 Task: Look for products in the category "Shellfish" from Sprouts.
Action: Mouse pressed left at (23, 151)
Screenshot: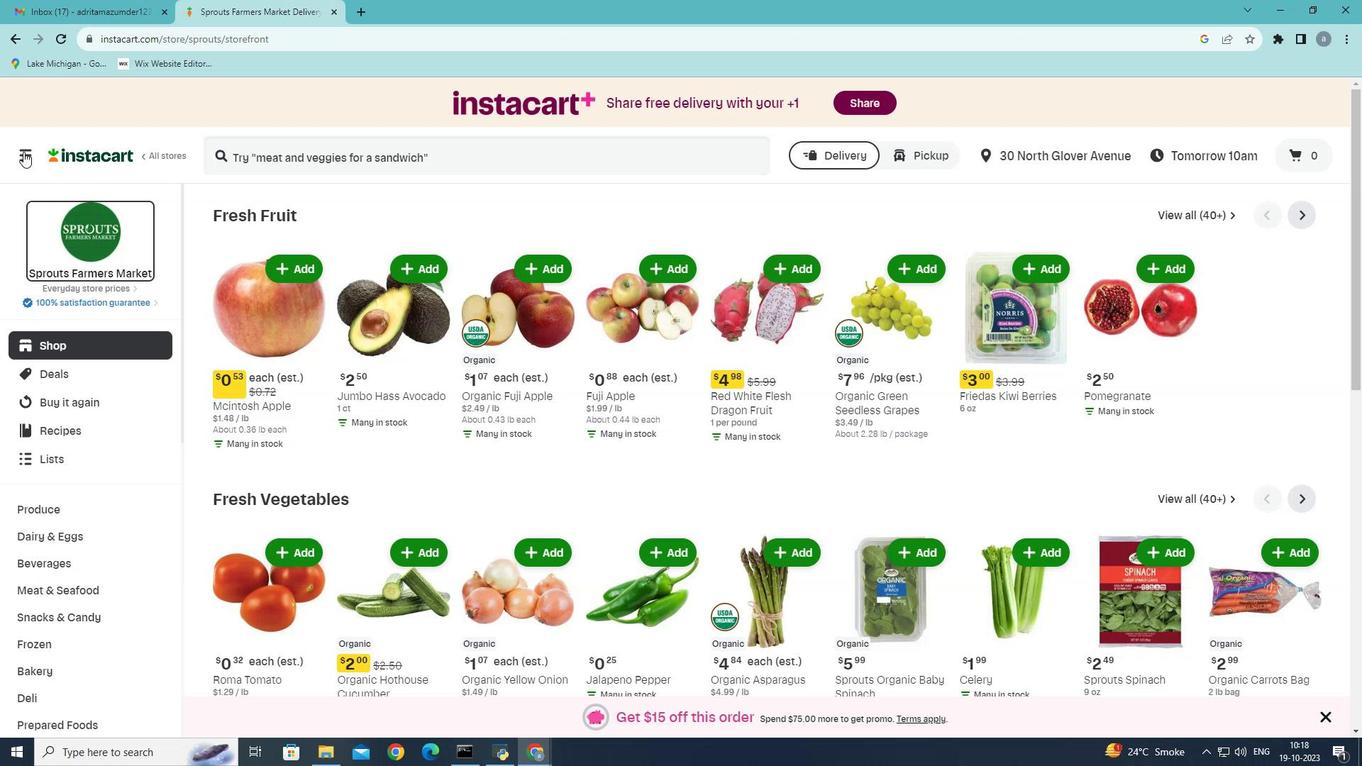 
Action: Mouse moved to (82, 417)
Screenshot: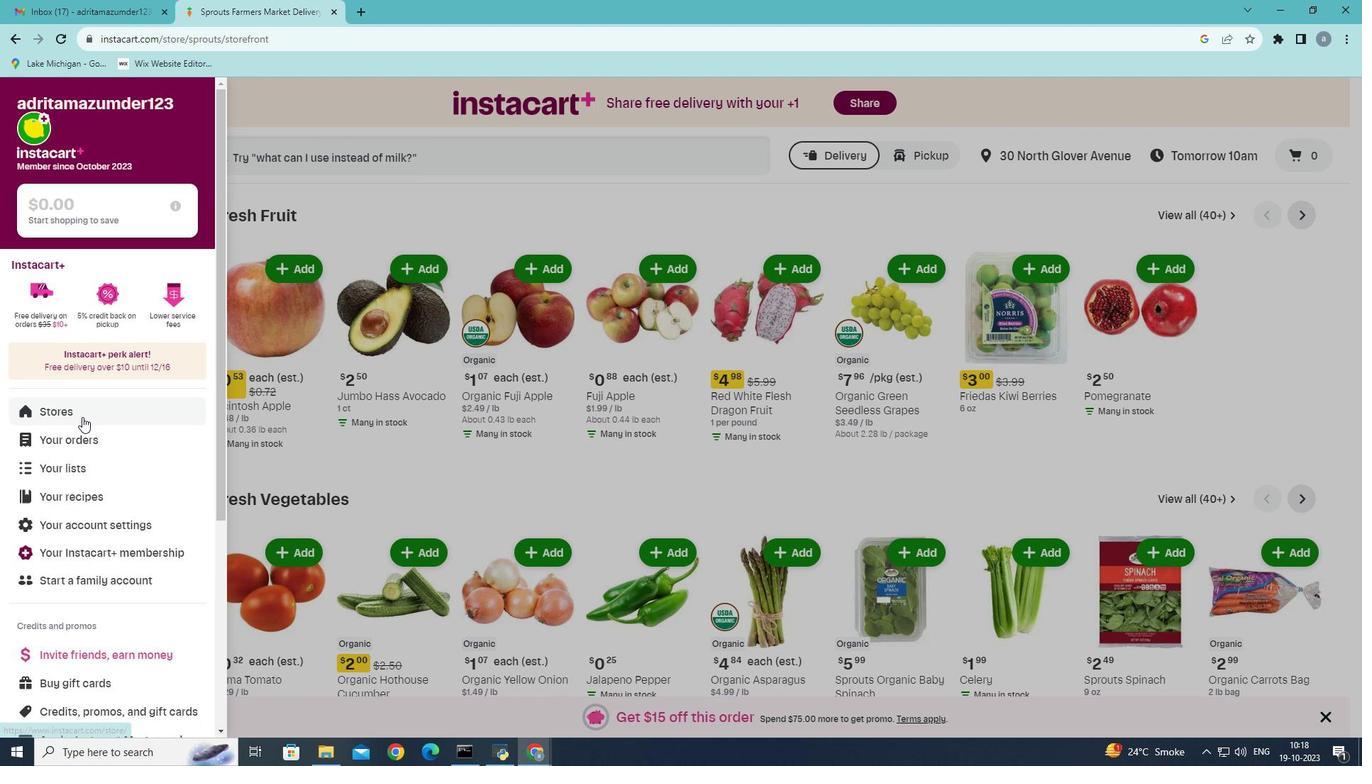 
Action: Mouse pressed left at (82, 417)
Screenshot: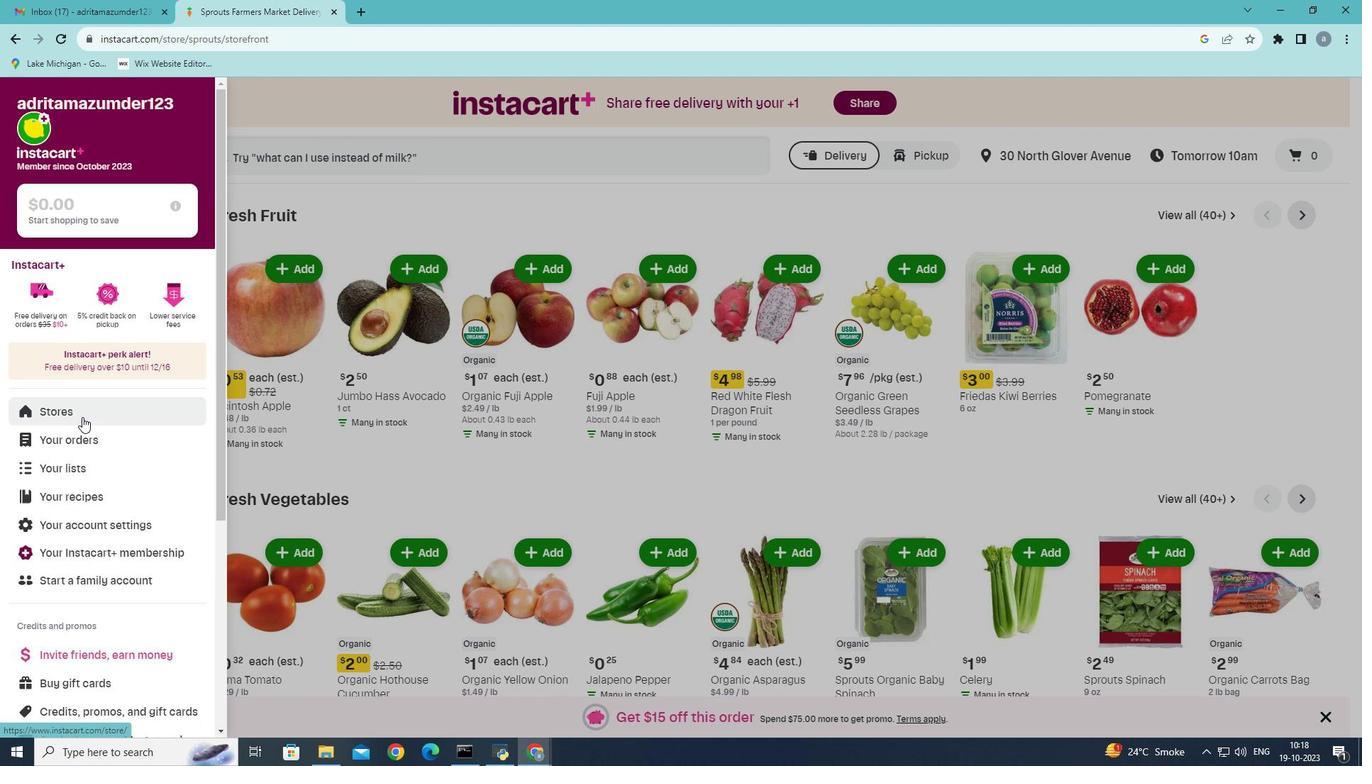 
Action: Mouse moved to (332, 171)
Screenshot: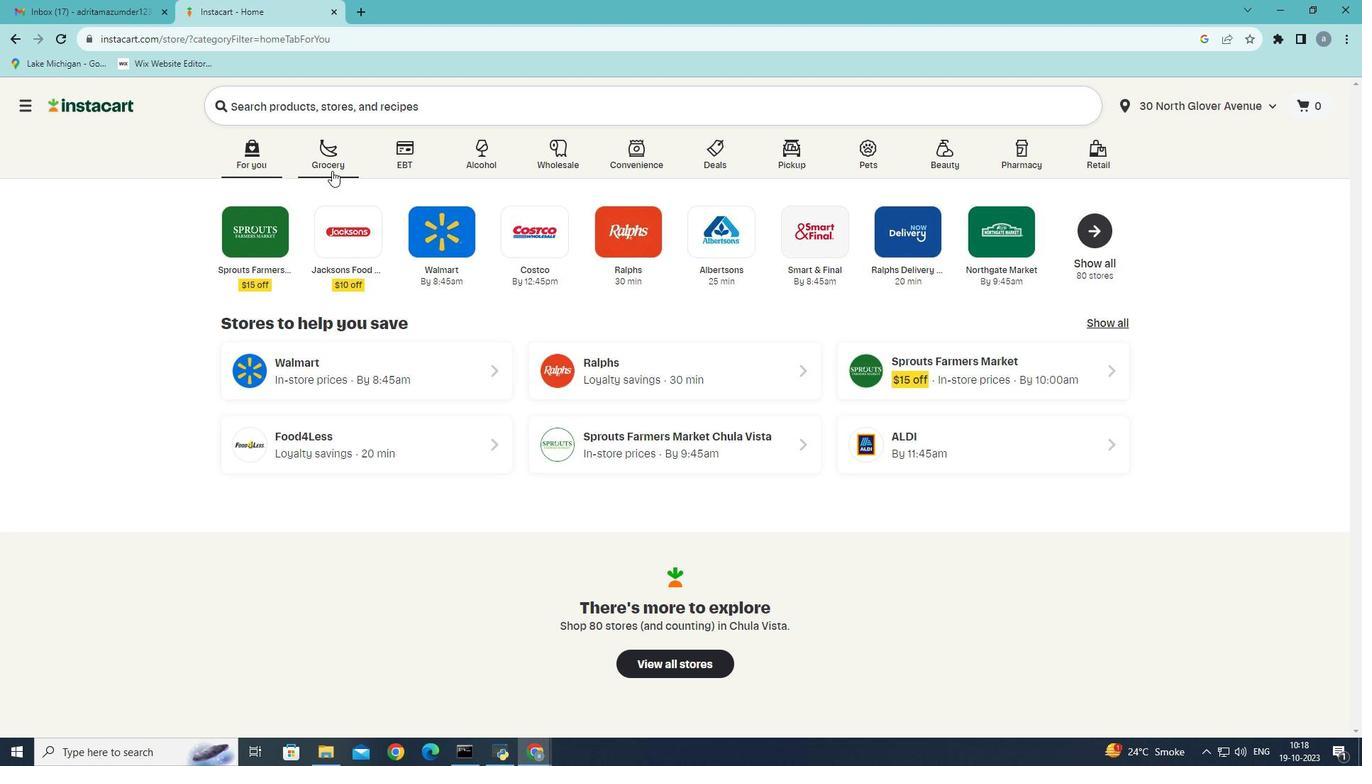 
Action: Mouse pressed left at (332, 171)
Screenshot: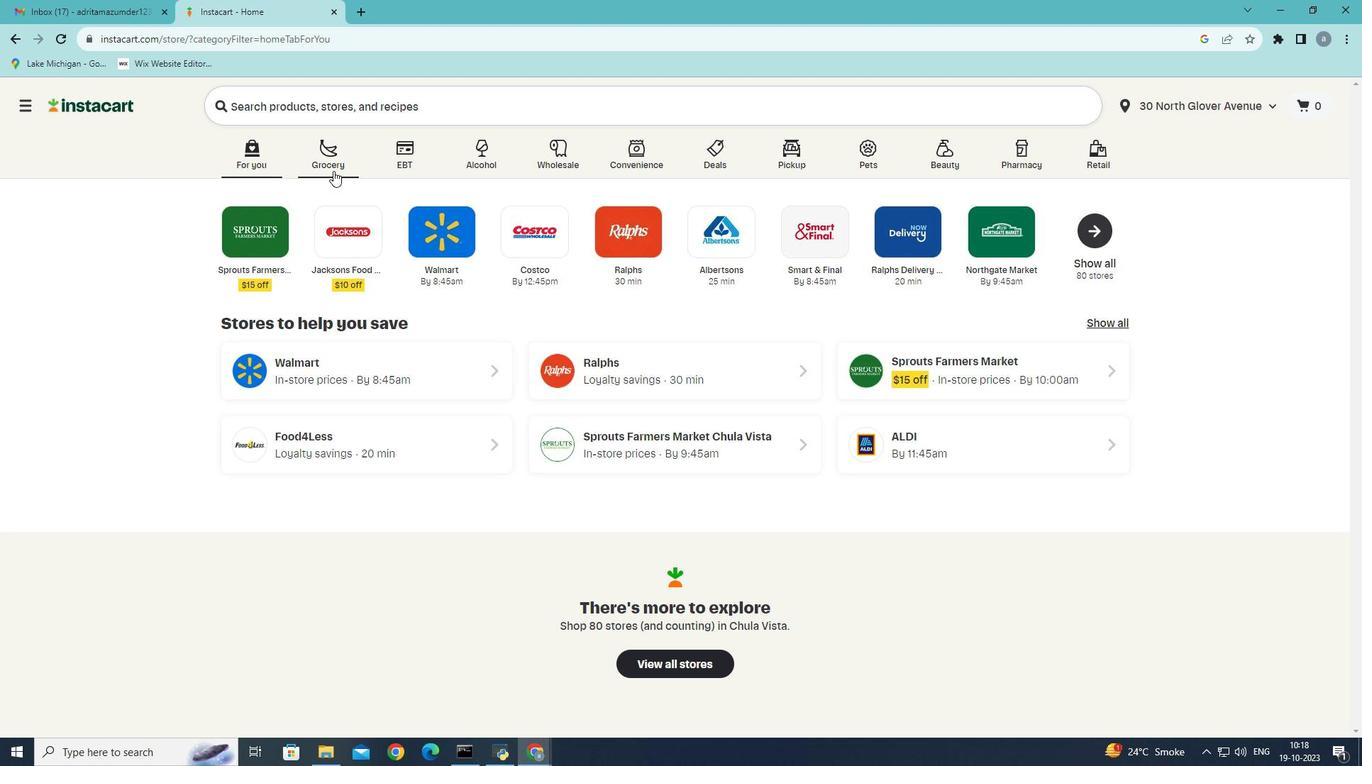
Action: Mouse moved to (293, 403)
Screenshot: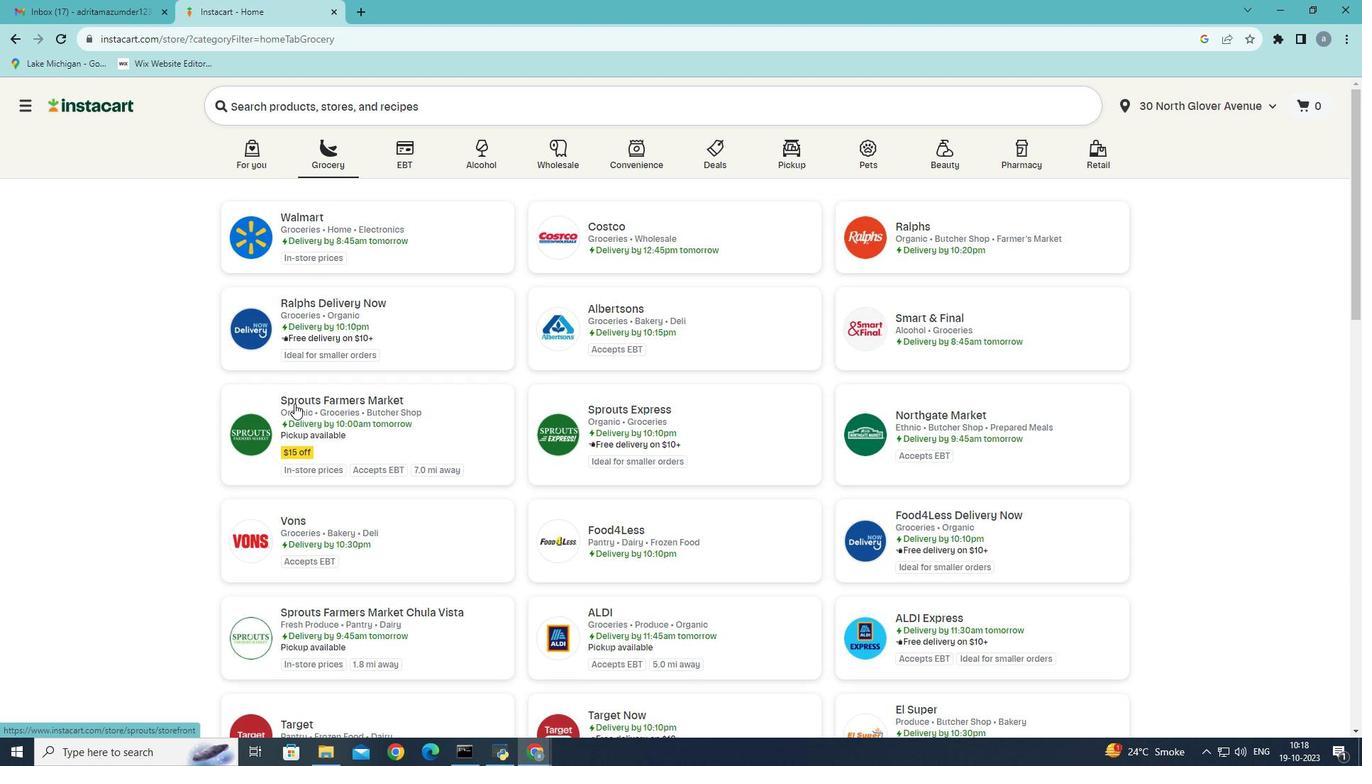 
Action: Mouse pressed left at (293, 403)
Screenshot: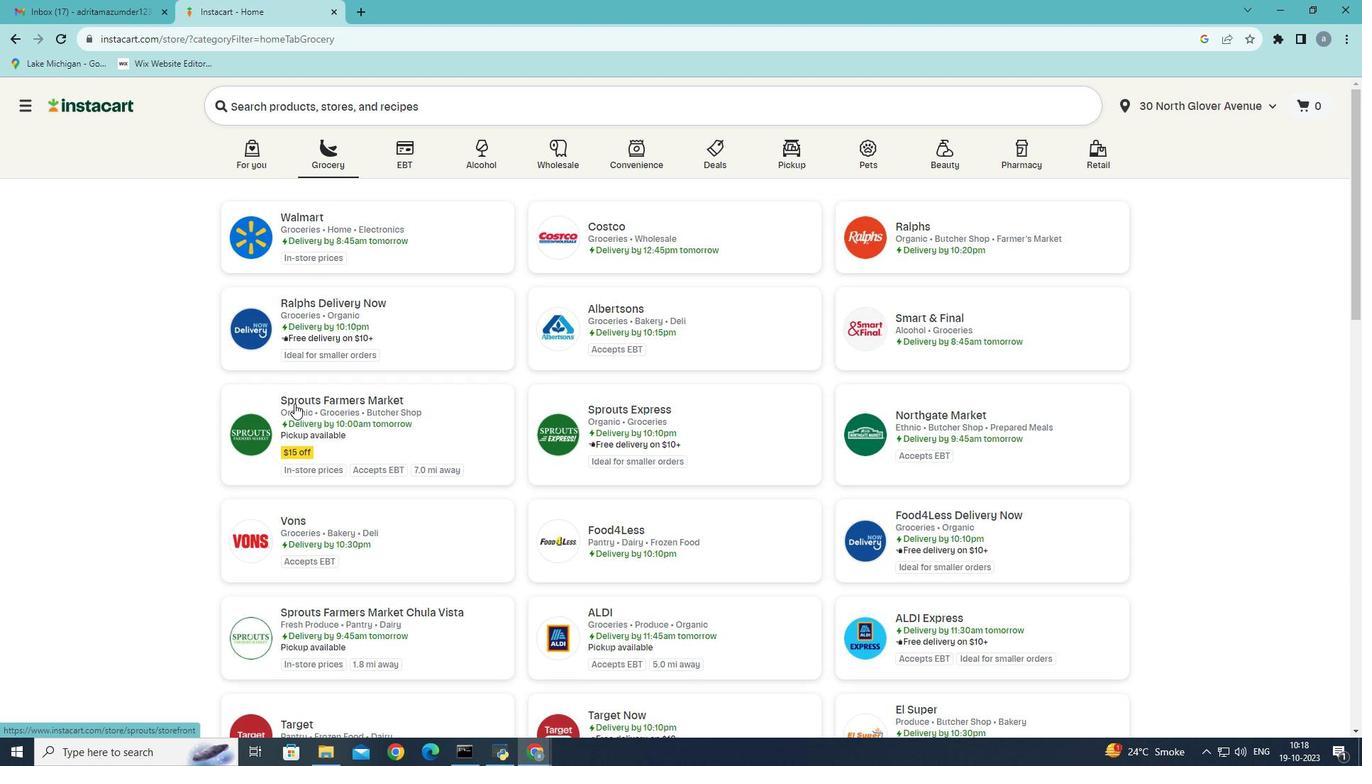 
Action: Mouse moved to (79, 589)
Screenshot: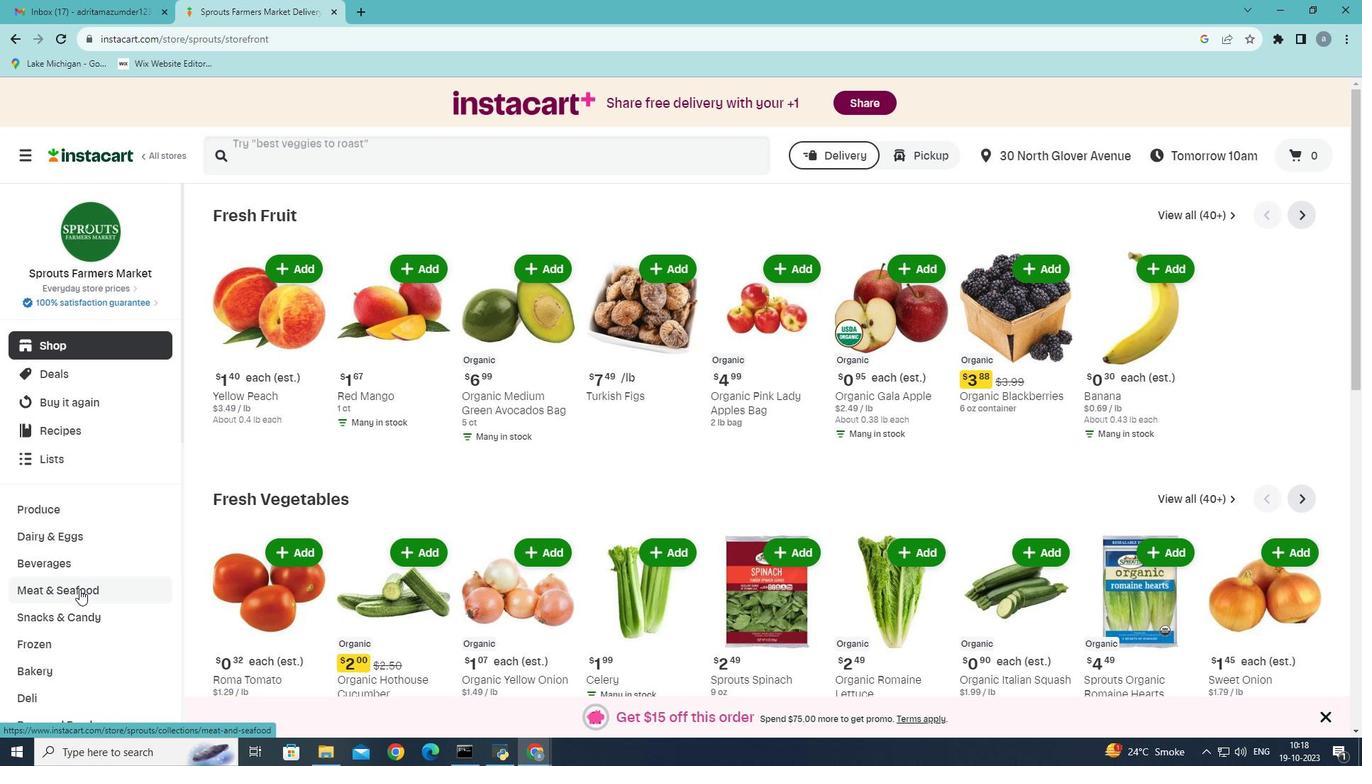 
Action: Mouse pressed left at (79, 589)
Screenshot: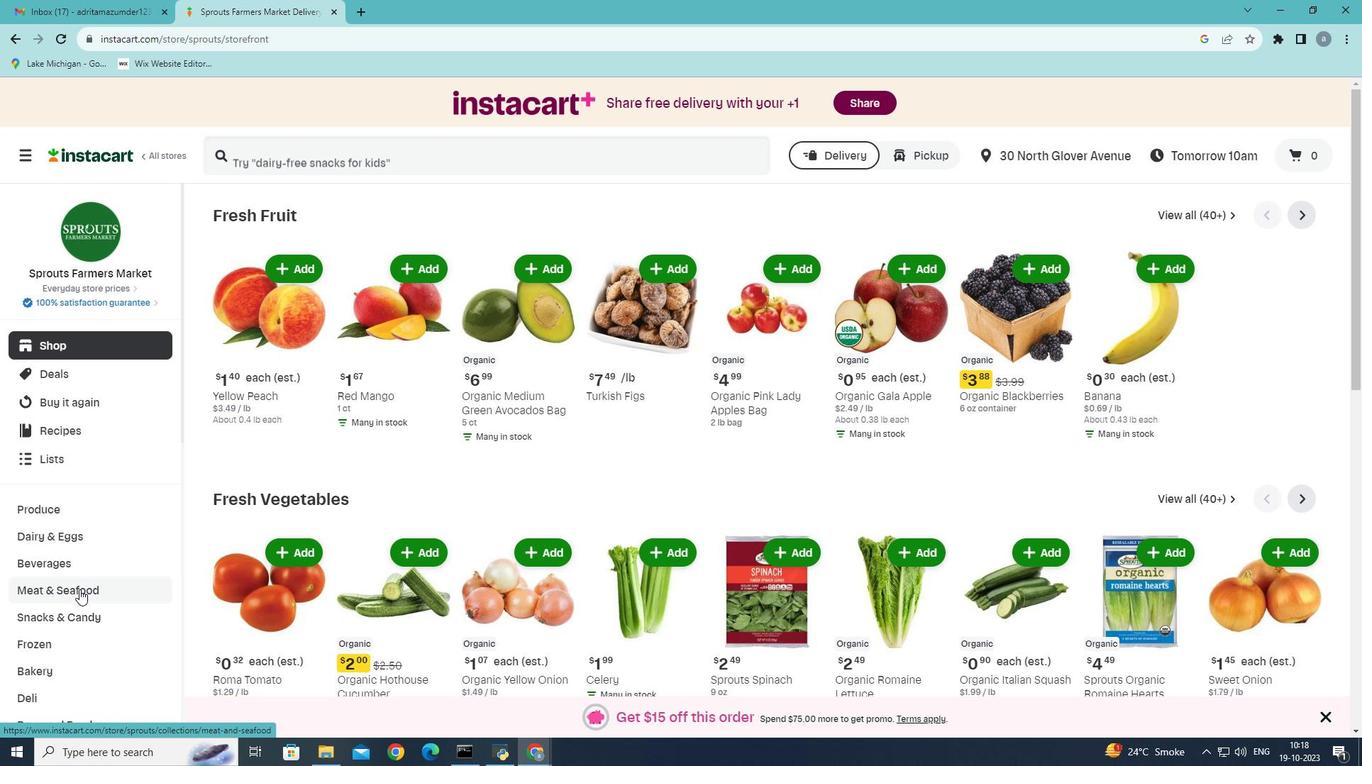
Action: Mouse moved to (611, 247)
Screenshot: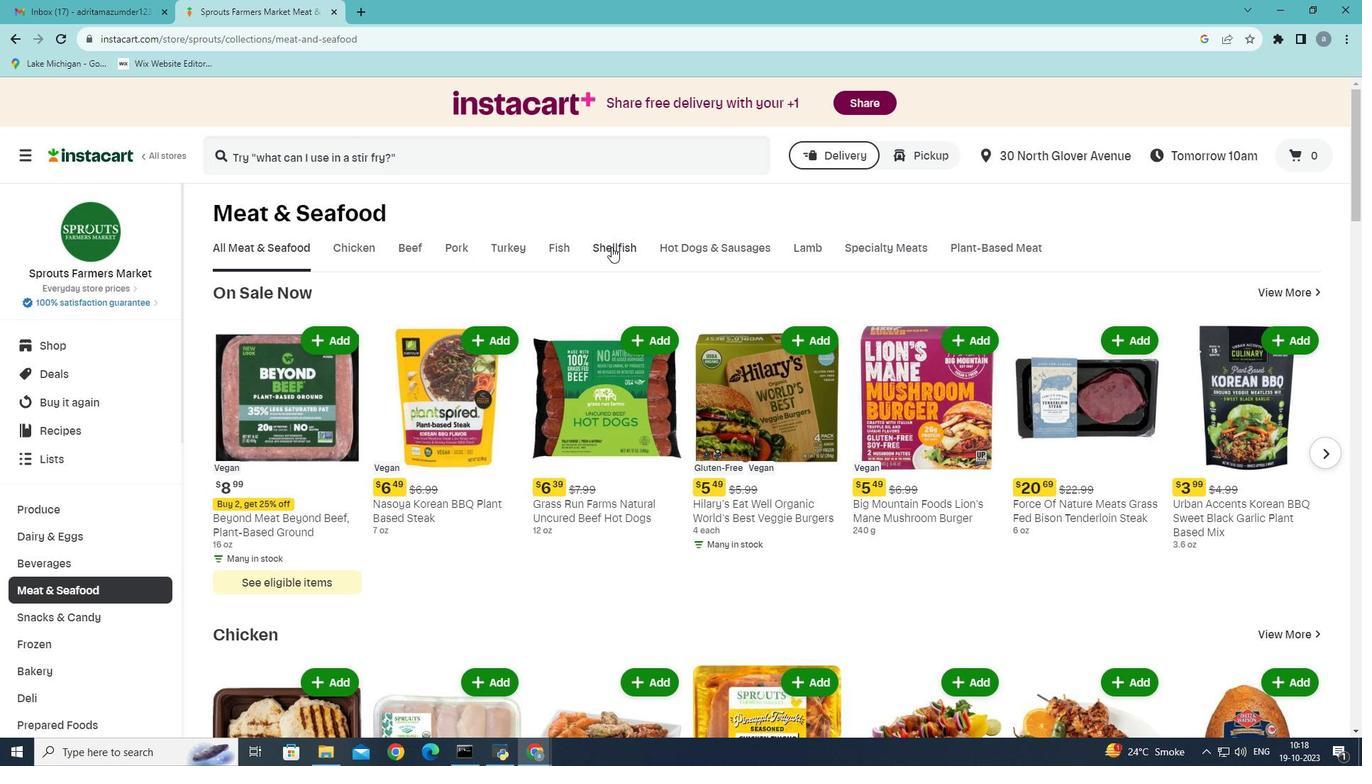 
Action: Mouse pressed left at (611, 247)
Screenshot: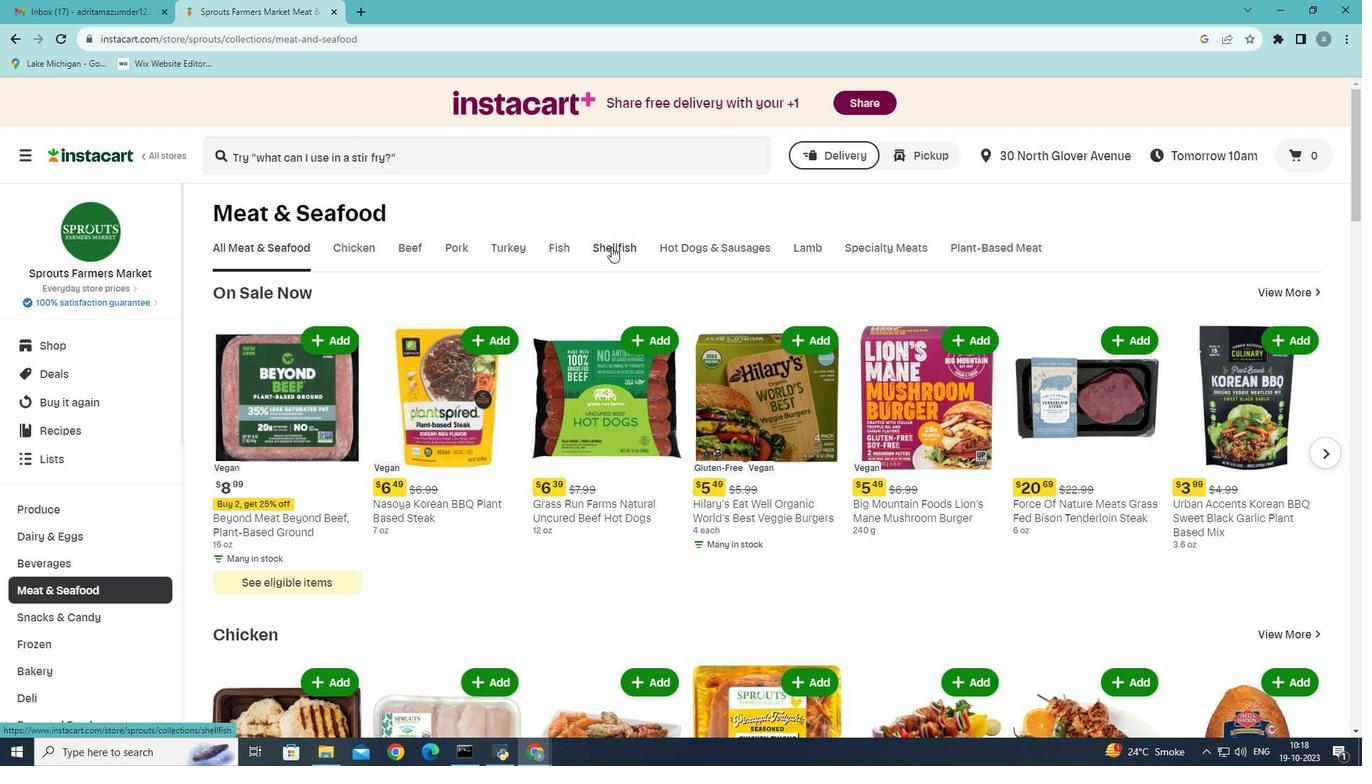 
Action: Mouse moved to (489, 362)
Screenshot: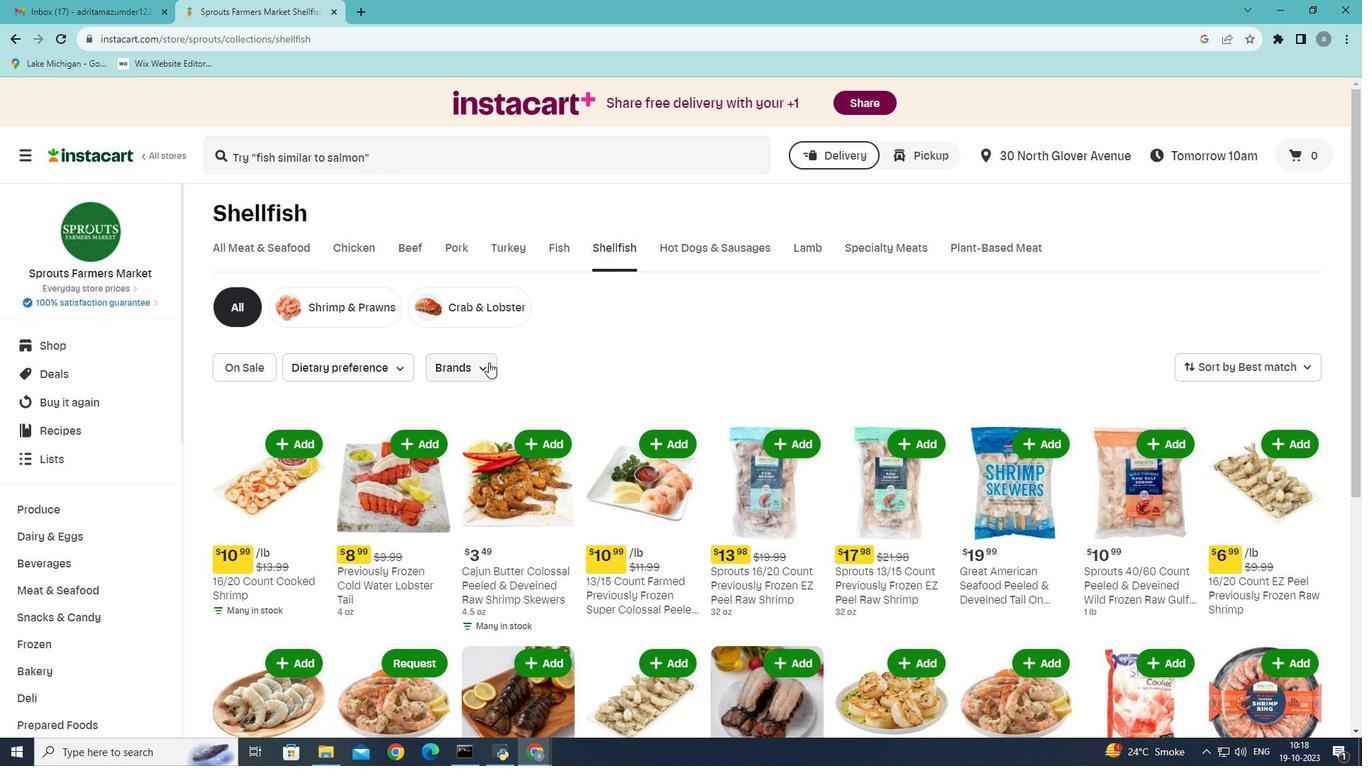
Action: Mouse pressed left at (489, 362)
Screenshot: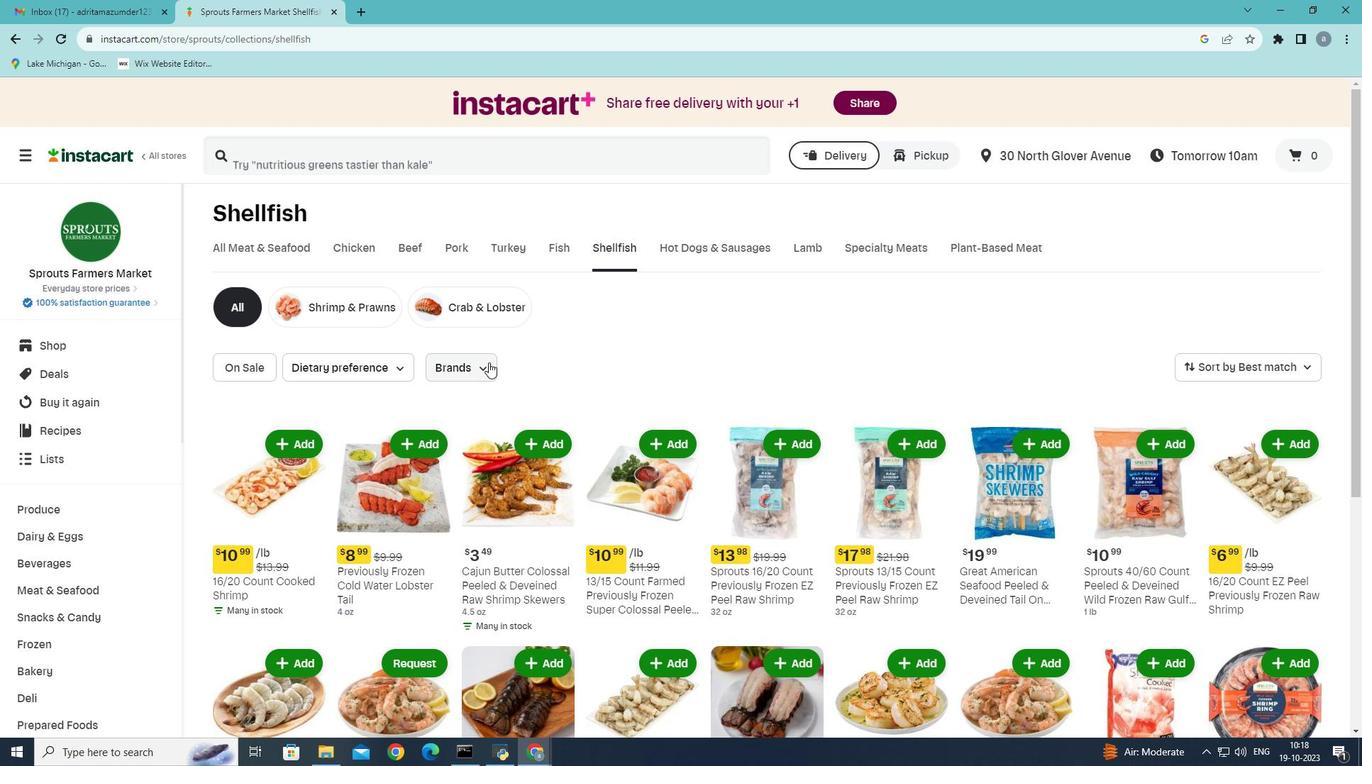 
Action: Mouse moved to (494, 445)
Screenshot: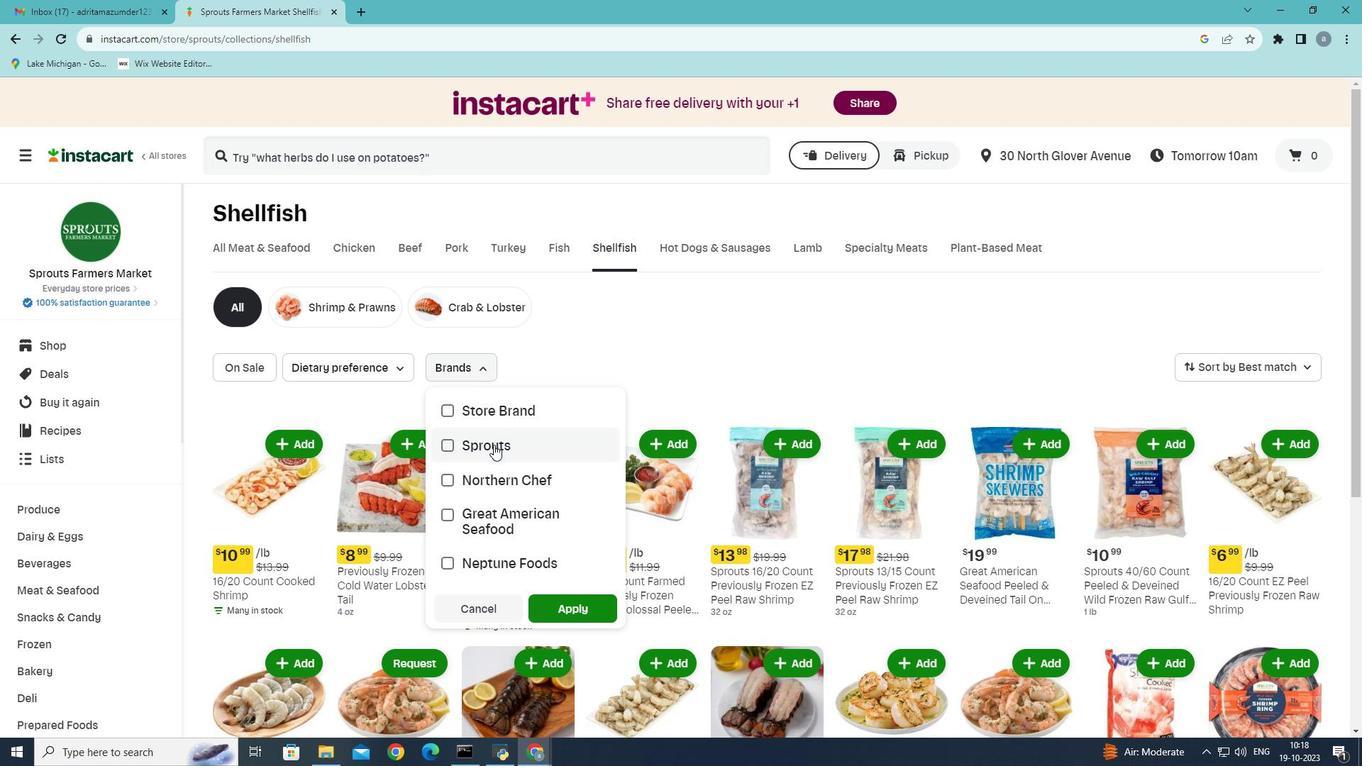 
Action: Mouse pressed left at (494, 445)
Screenshot: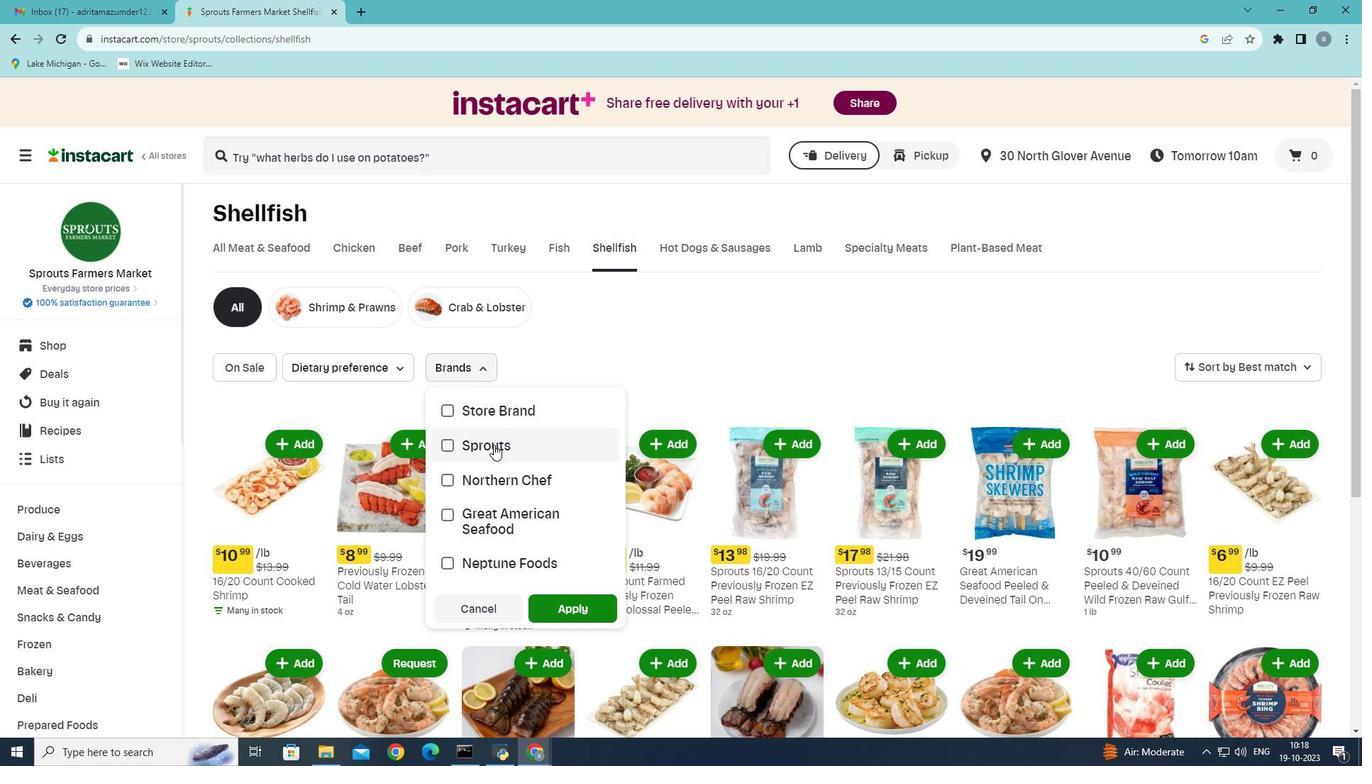 
Action: Mouse moved to (555, 610)
Screenshot: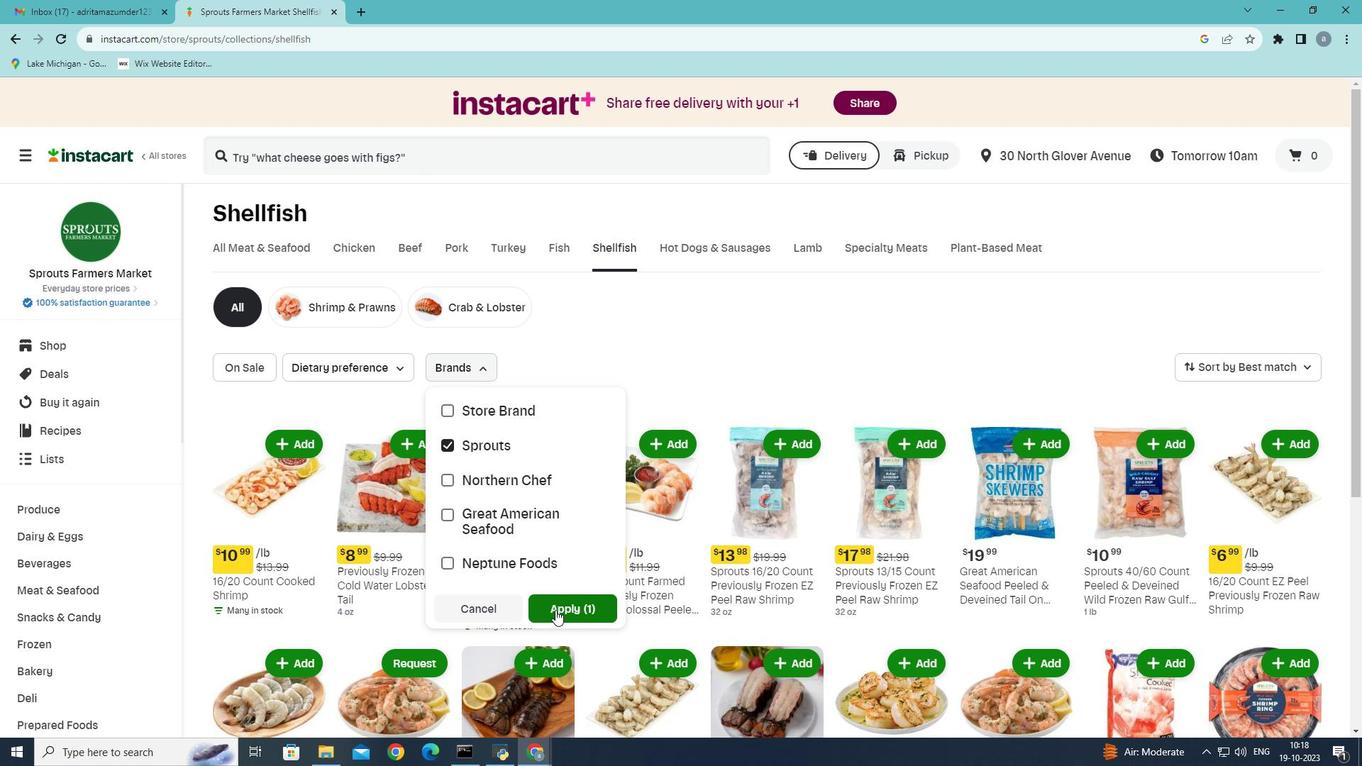 
Action: Mouse pressed left at (555, 610)
Screenshot: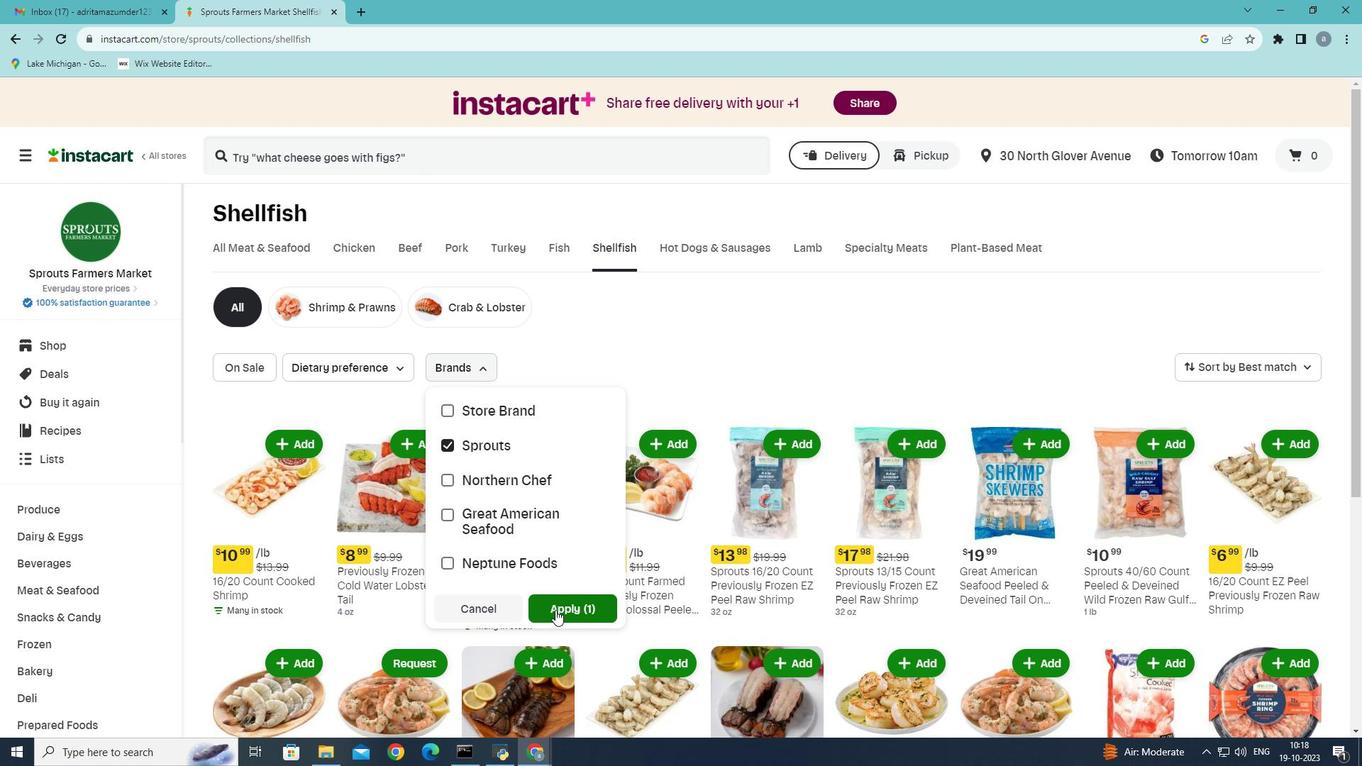 
Action: Mouse moved to (588, 555)
Screenshot: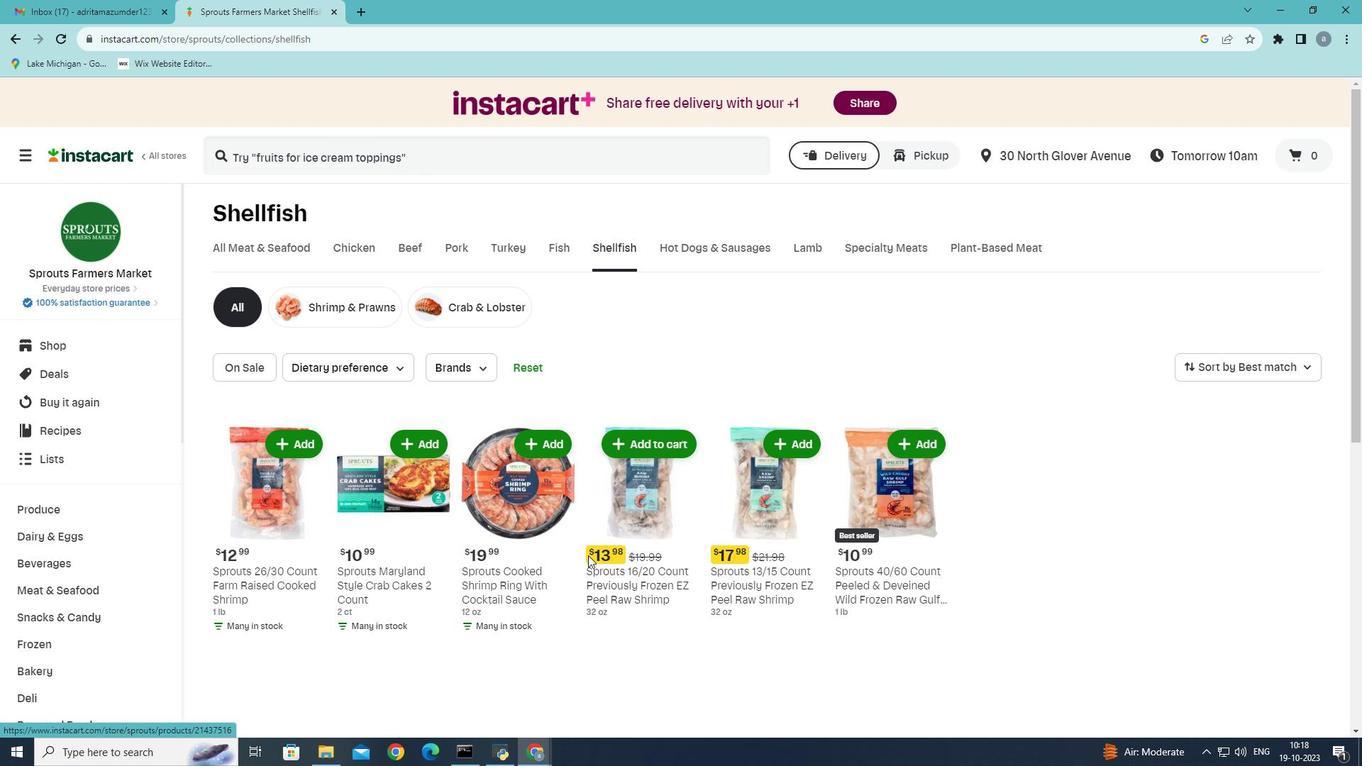 
